 Task: Create a due date automation trigger when advanced on, 2 hours before a card is due add fields with custom field "Resume" set to a date more than 1 working days ago.
Action: Mouse moved to (916, 79)
Screenshot: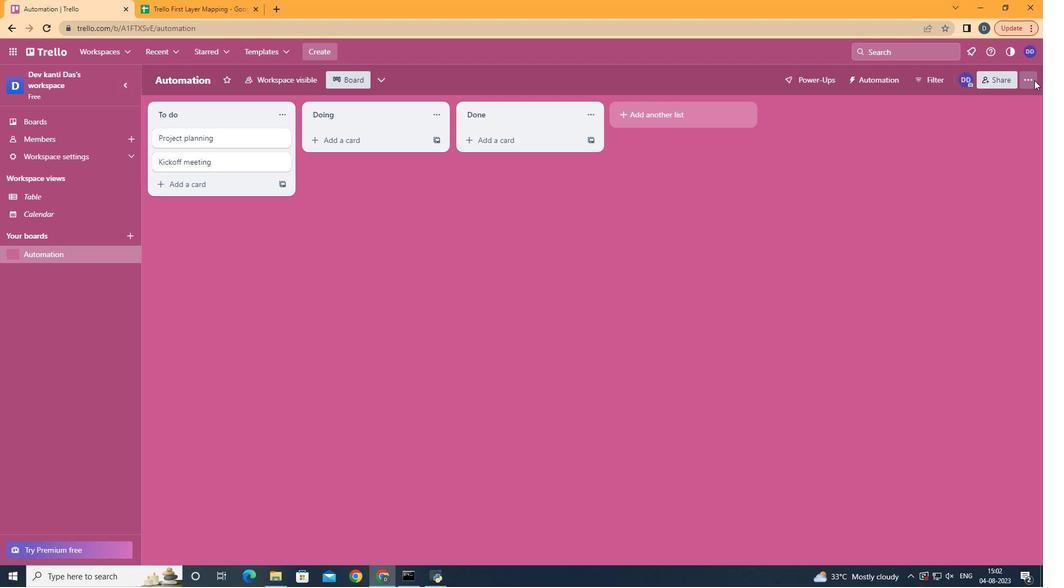 
Action: Mouse pressed left at (916, 79)
Screenshot: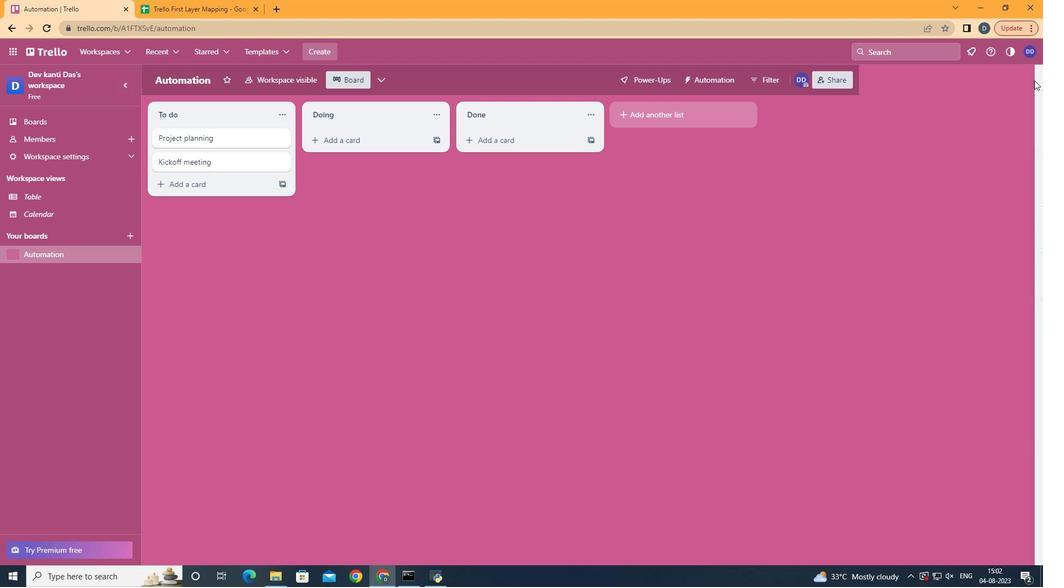 
Action: Mouse moved to (857, 233)
Screenshot: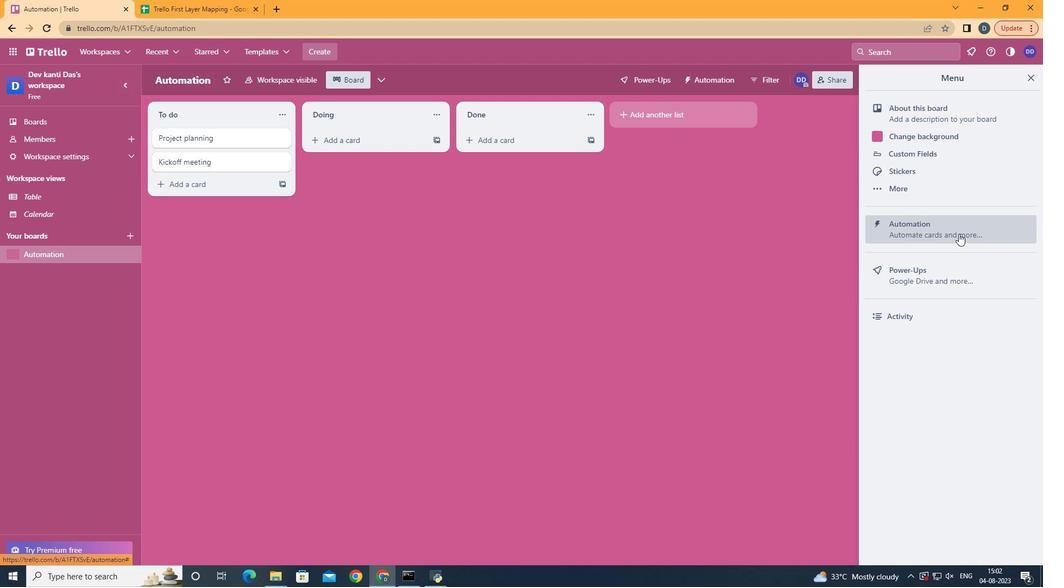 
Action: Mouse pressed left at (857, 233)
Screenshot: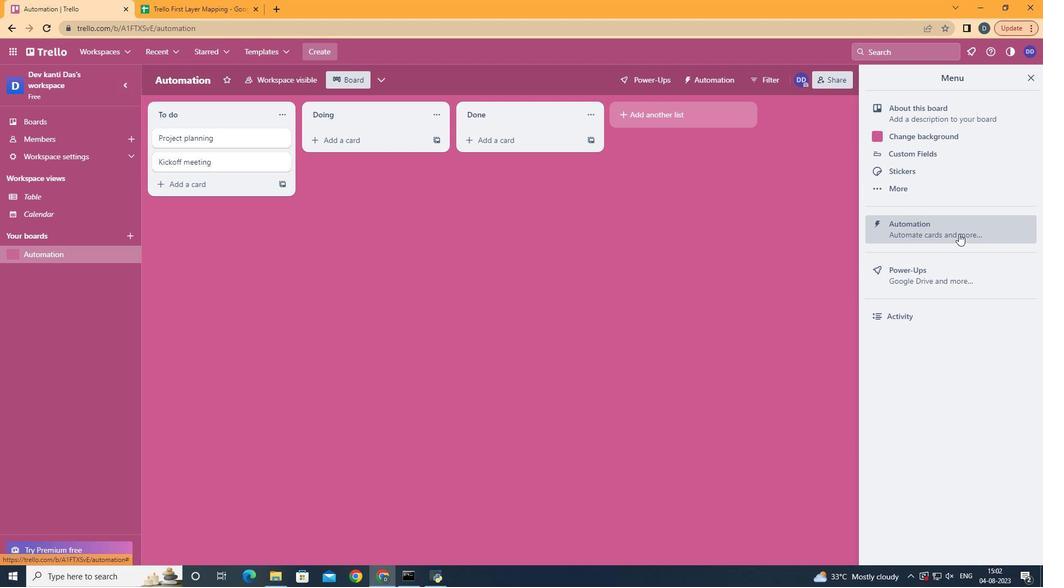 
Action: Mouse moved to (279, 216)
Screenshot: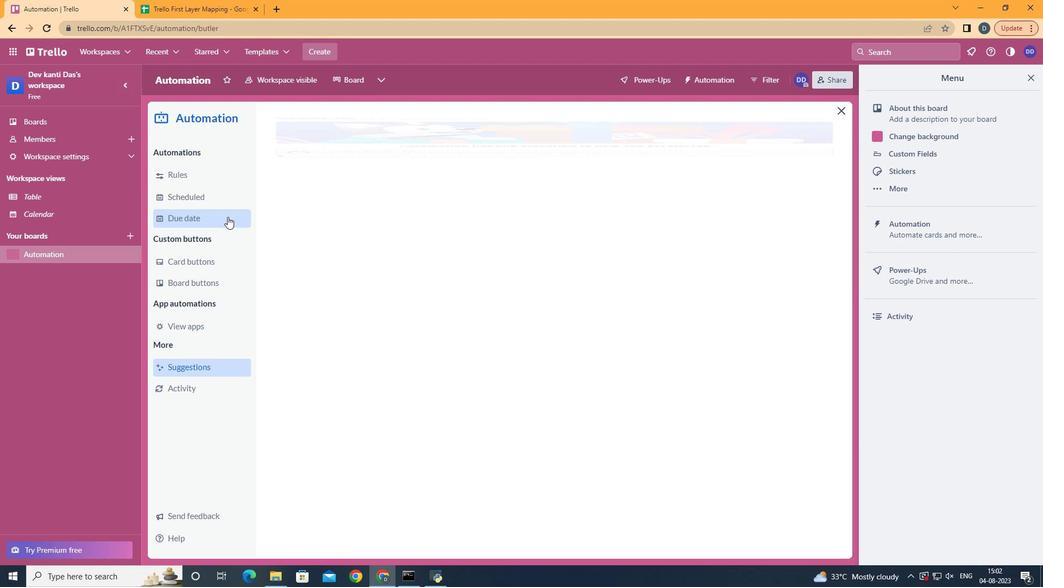 
Action: Mouse pressed left at (279, 216)
Screenshot: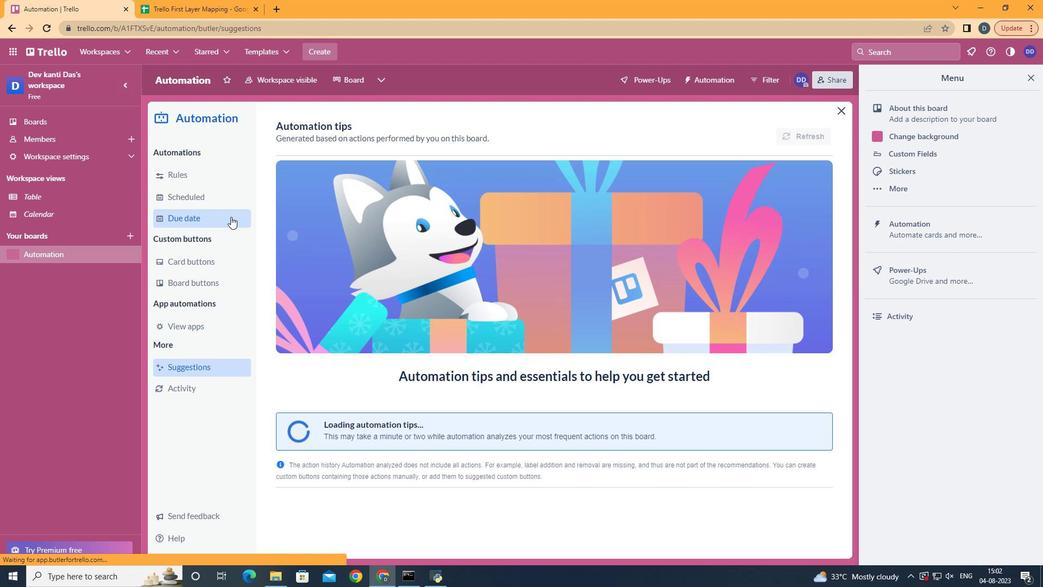 
Action: Mouse moved to (684, 131)
Screenshot: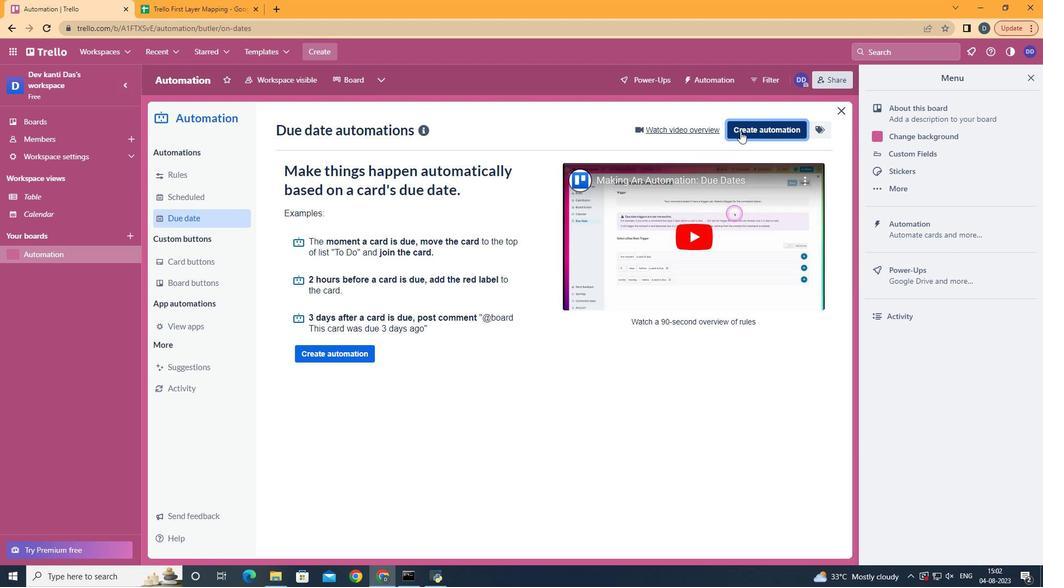 
Action: Mouse pressed left at (684, 131)
Screenshot: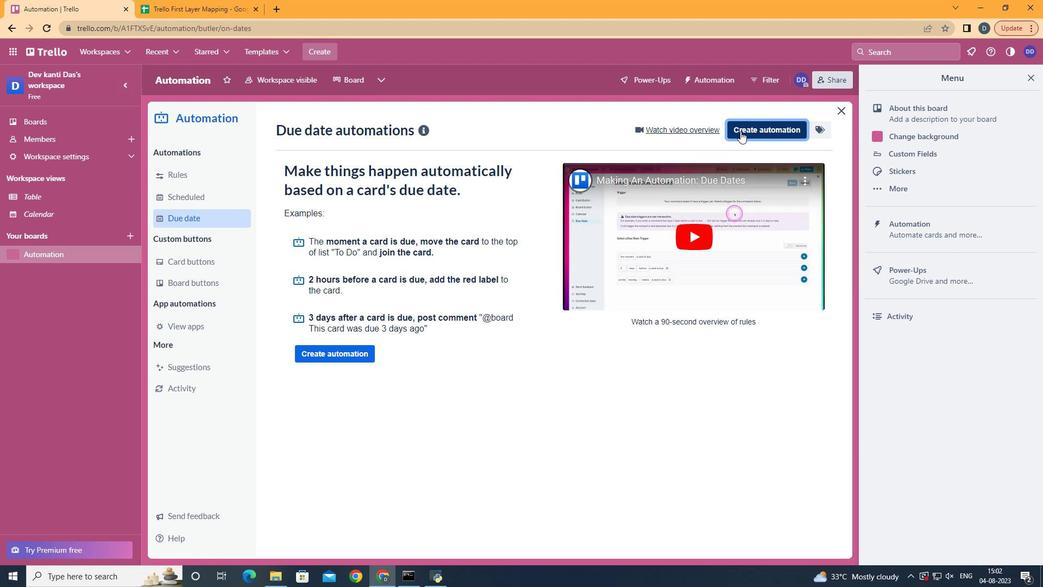 
Action: Mouse moved to (541, 238)
Screenshot: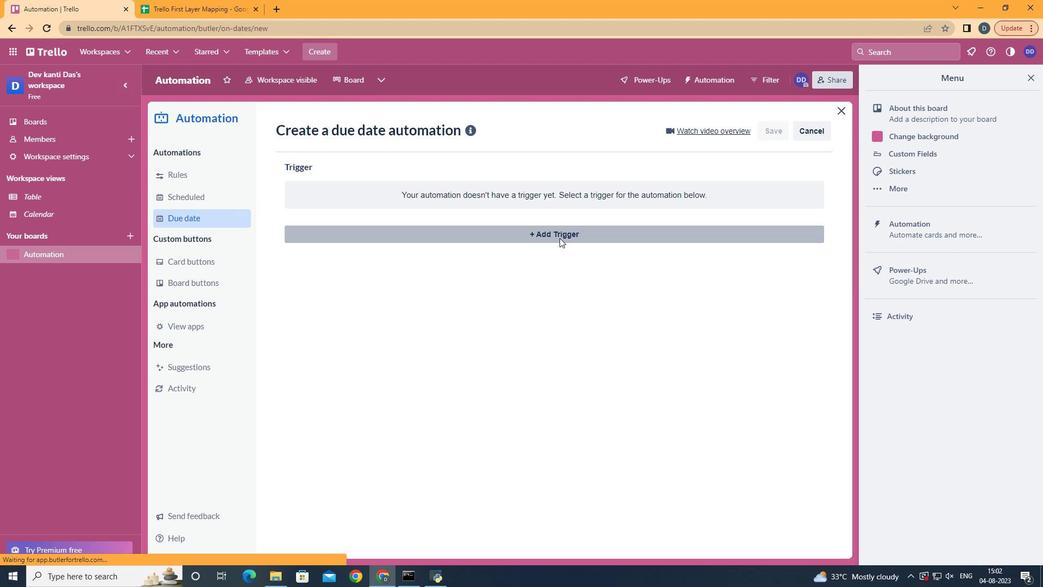 
Action: Mouse pressed left at (541, 238)
Screenshot: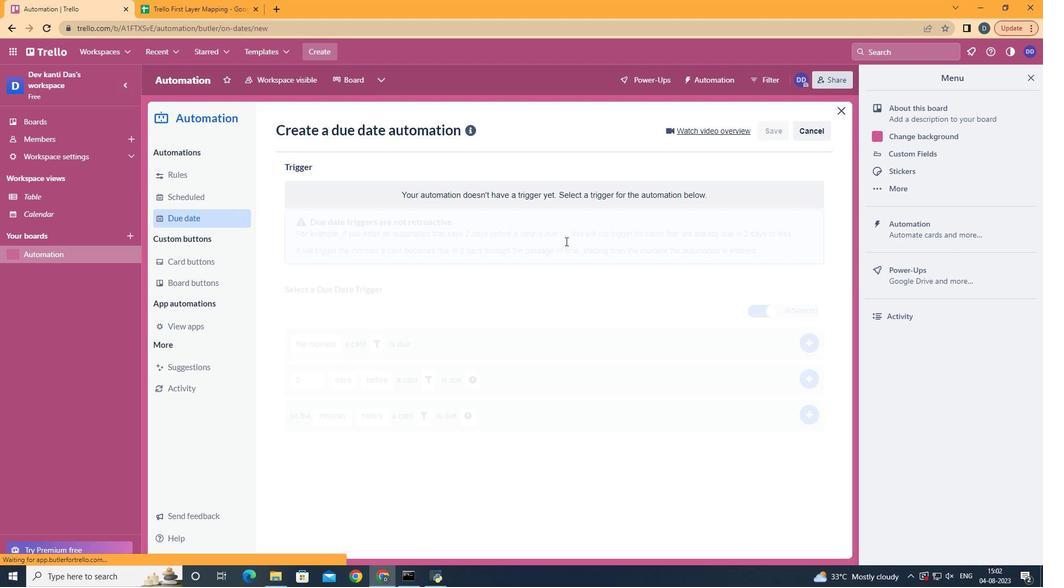 
Action: Mouse moved to (383, 470)
Screenshot: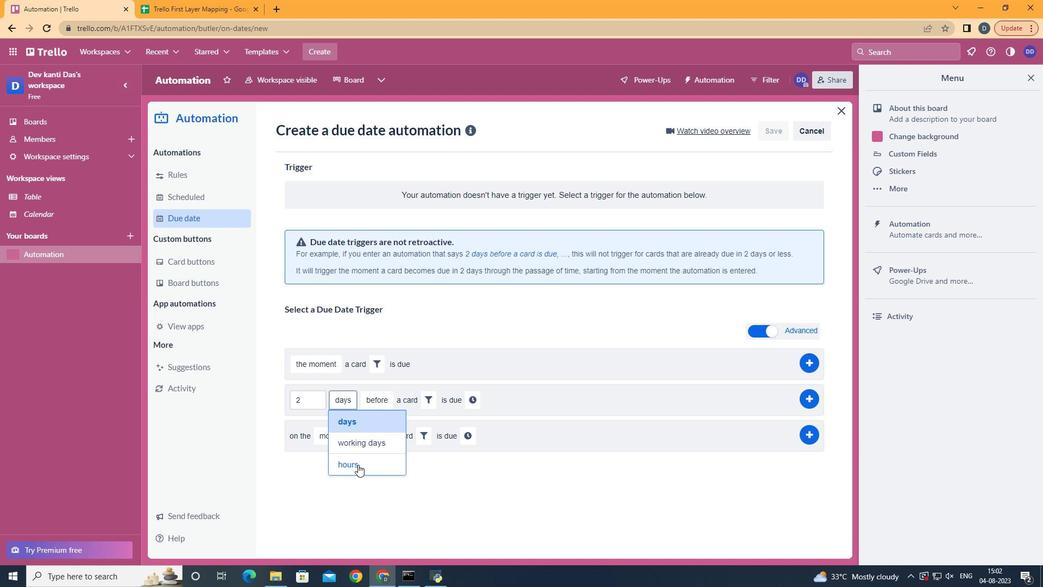 
Action: Mouse pressed left at (383, 470)
Screenshot: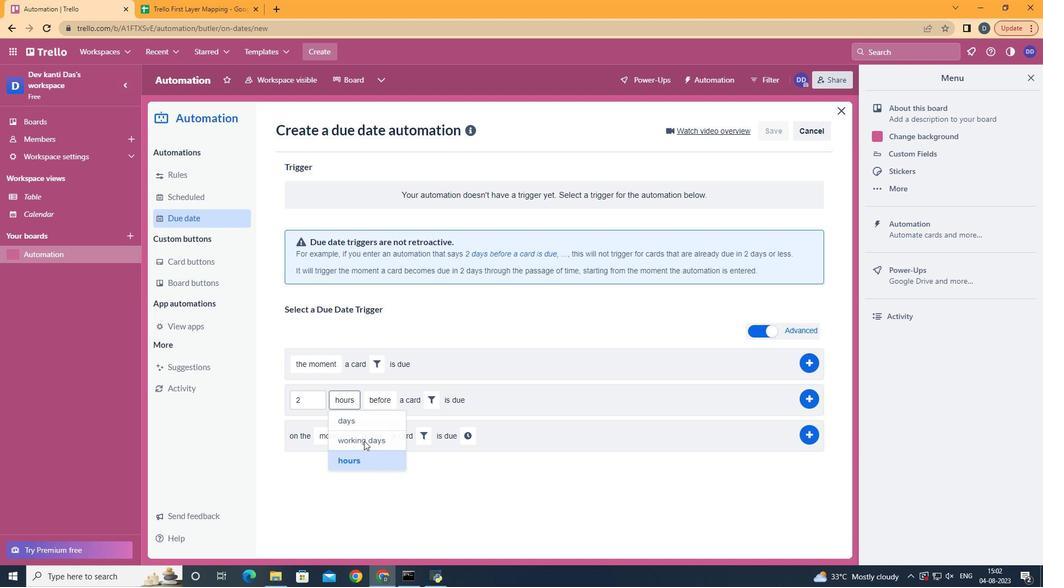 
Action: Mouse moved to (406, 422)
Screenshot: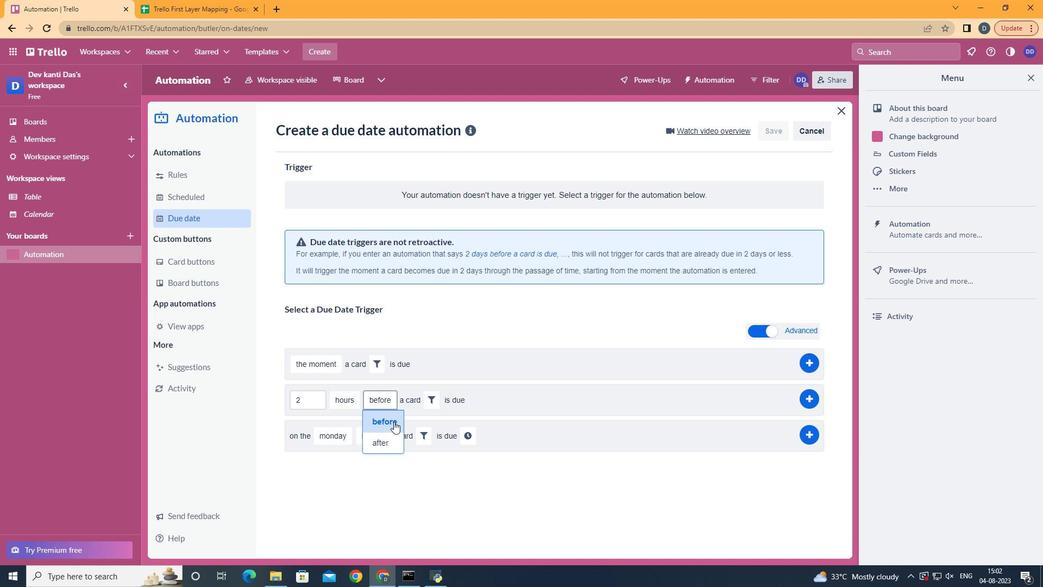 
Action: Mouse pressed left at (406, 422)
Screenshot: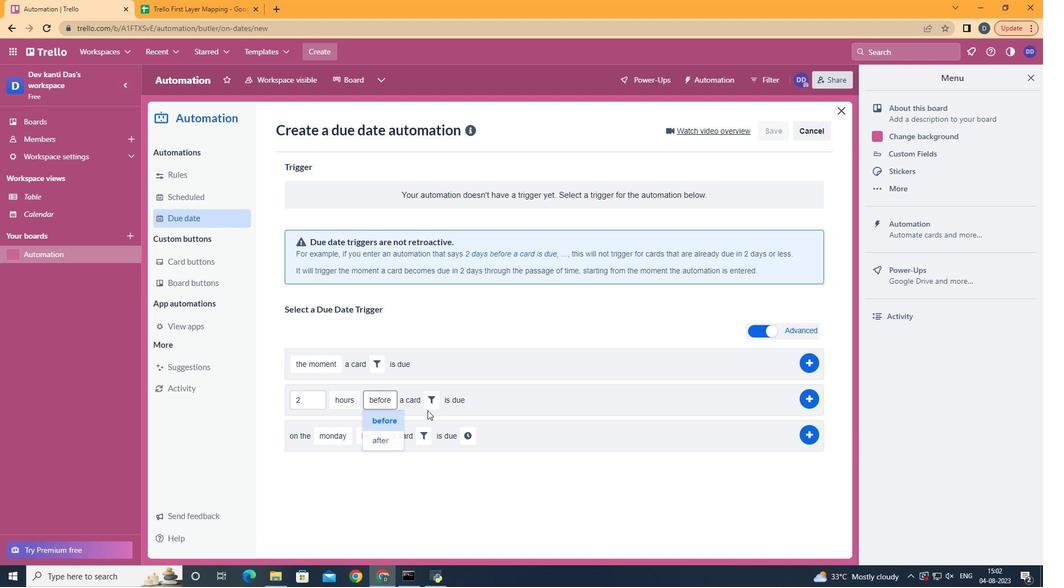 
Action: Mouse moved to (440, 404)
Screenshot: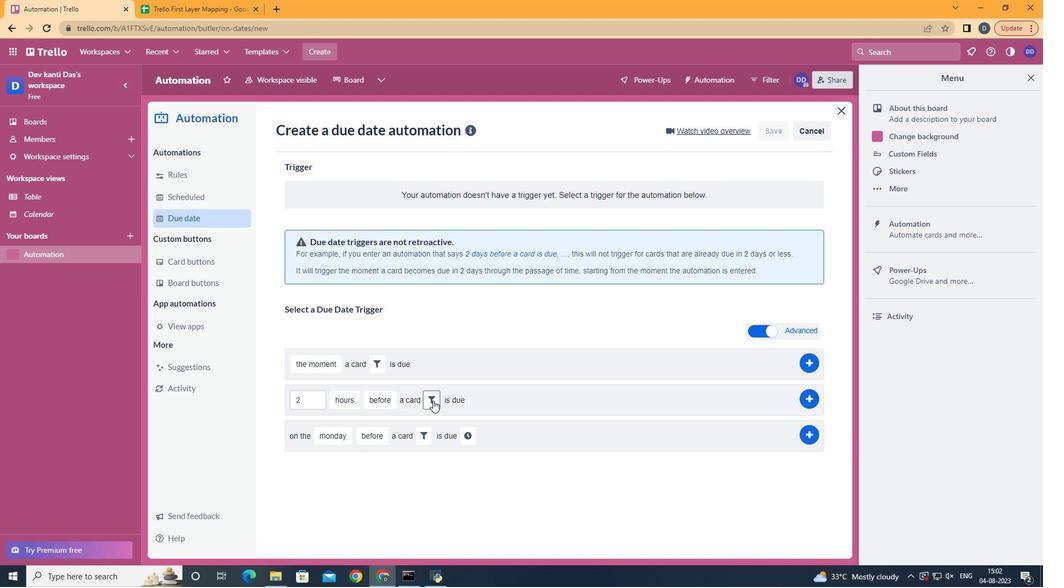 
Action: Mouse pressed left at (440, 404)
Screenshot: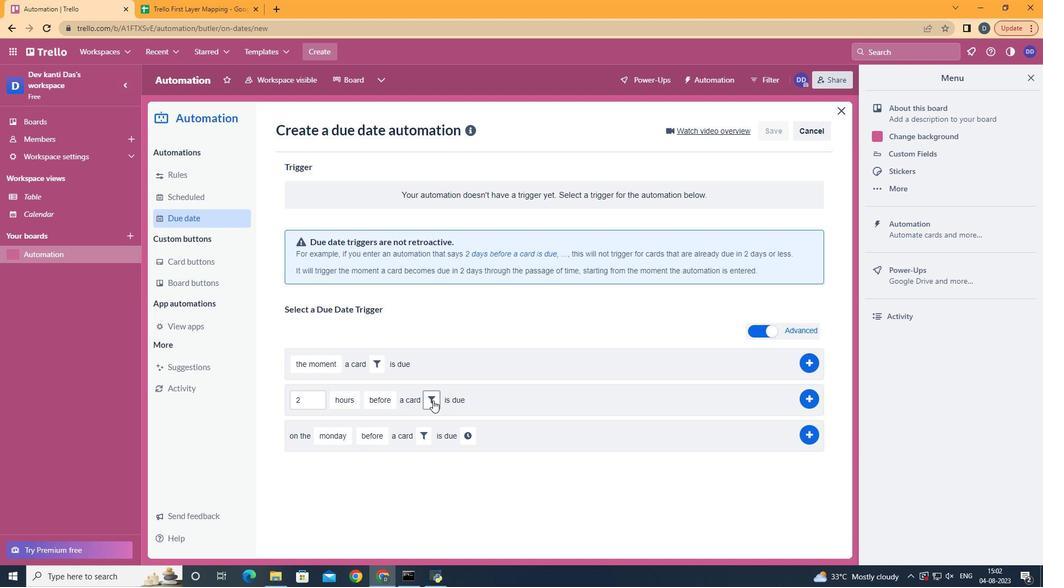 
Action: Mouse moved to (565, 445)
Screenshot: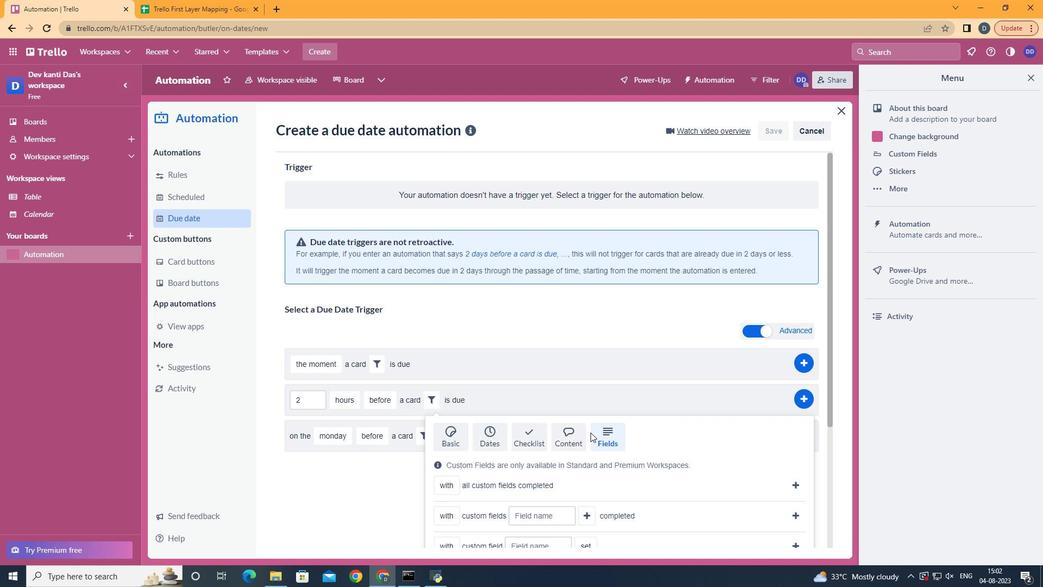 
Action: Mouse pressed left at (565, 445)
Screenshot: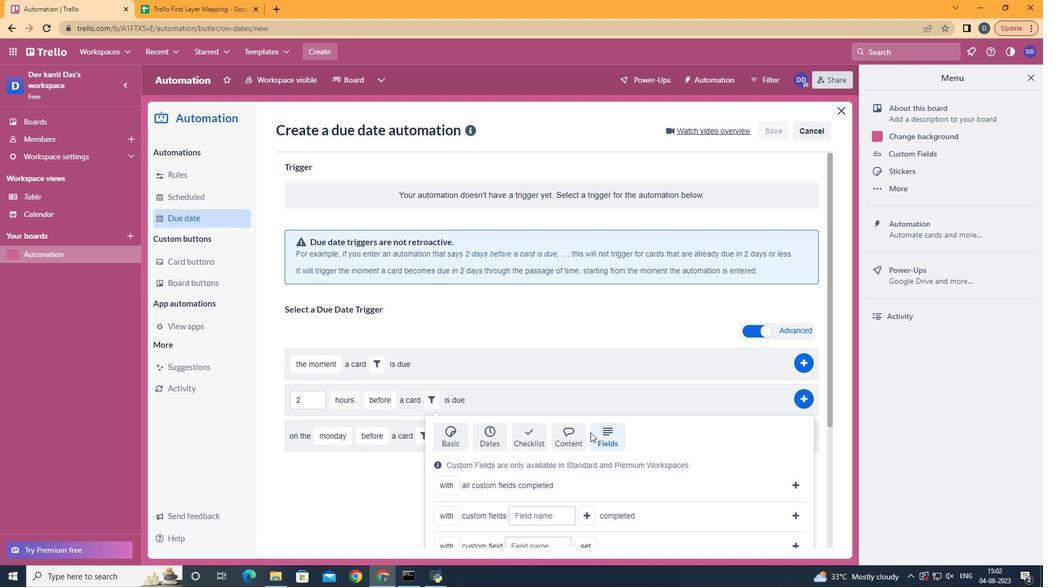 
Action: Mouse moved to (565, 433)
Screenshot: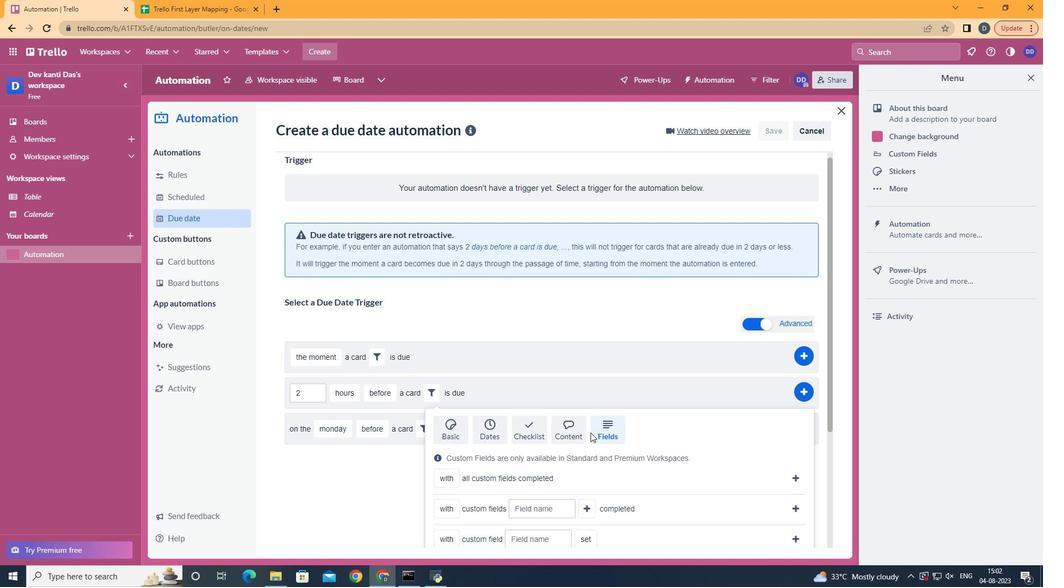 
Action: Mouse scrolled (565, 432) with delta (0, 0)
Screenshot: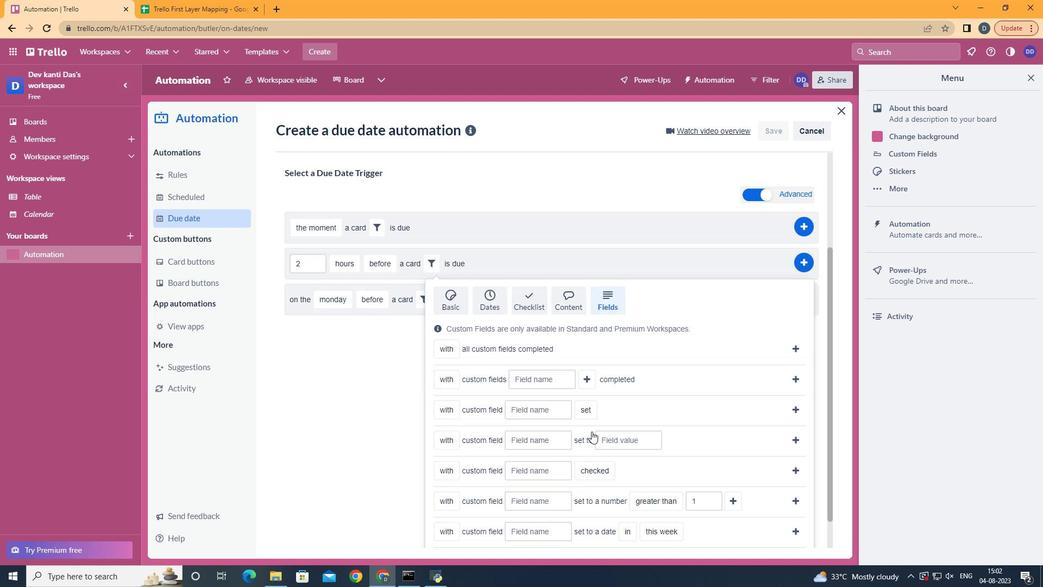
Action: Mouse scrolled (565, 432) with delta (0, 0)
Screenshot: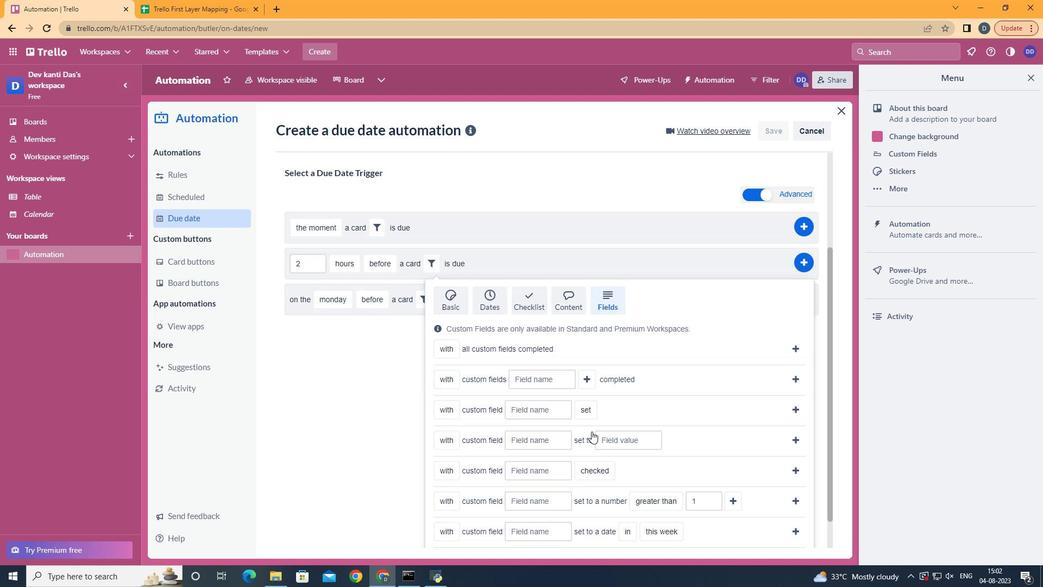 
Action: Mouse scrolled (565, 432) with delta (0, 0)
Screenshot: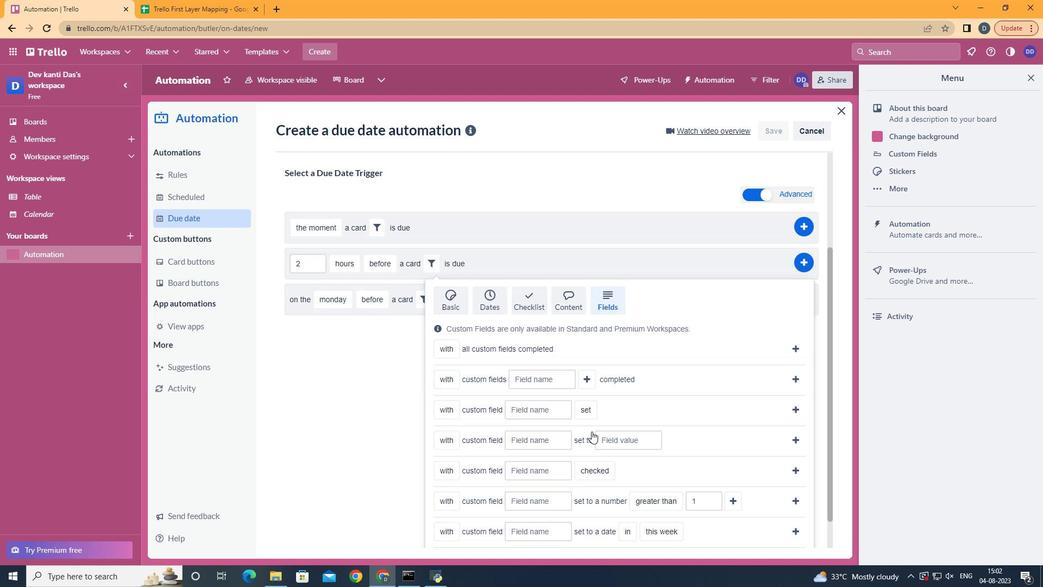 
Action: Mouse scrolled (565, 432) with delta (0, 0)
Screenshot: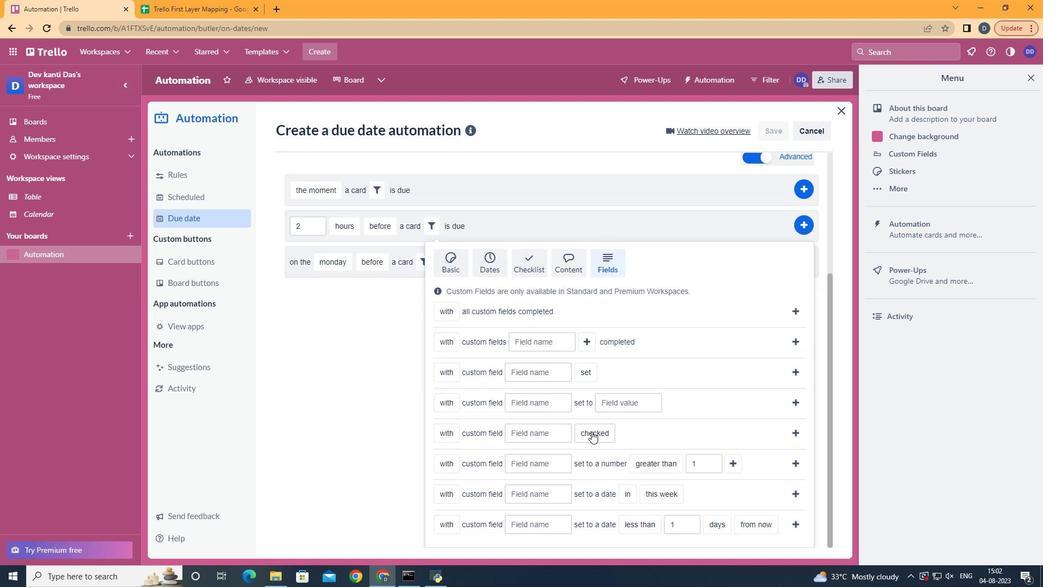 
Action: Mouse scrolled (565, 432) with delta (0, 0)
Screenshot: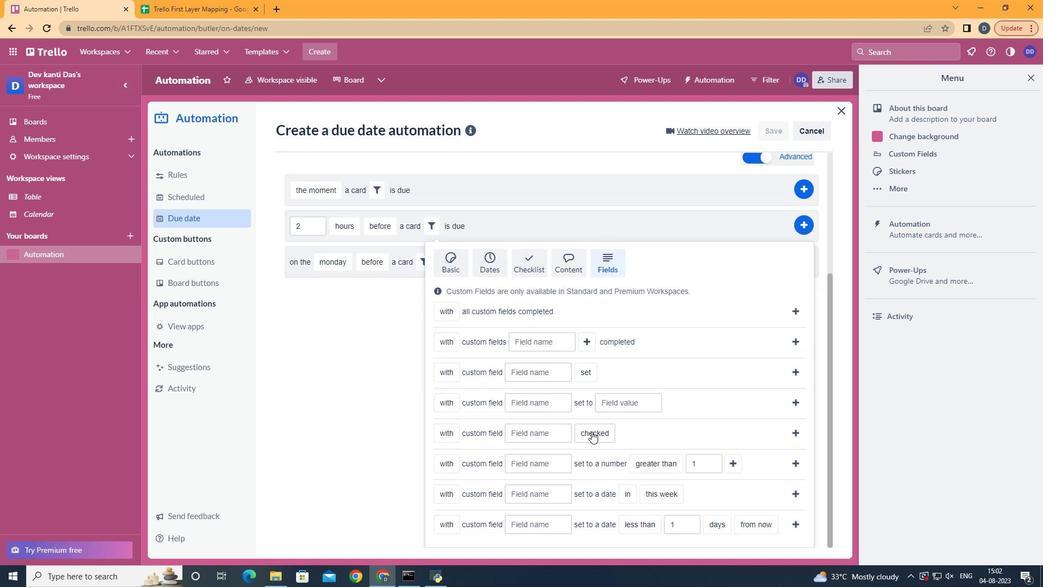
Action: Mouse moved to (463, 483)
Screenshot: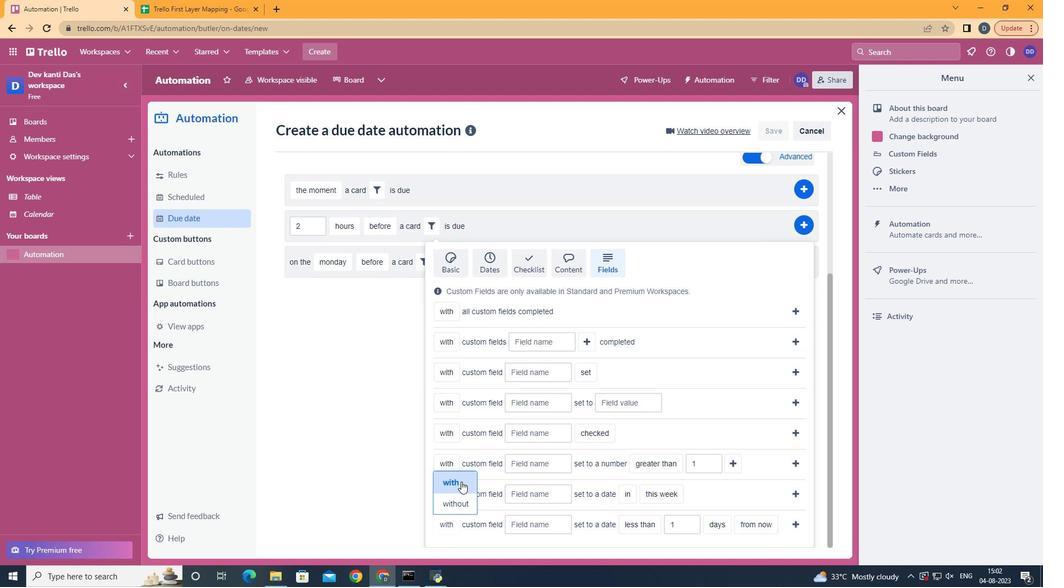 
Action: Mouse pressed left at (463, 483)
Screenshot: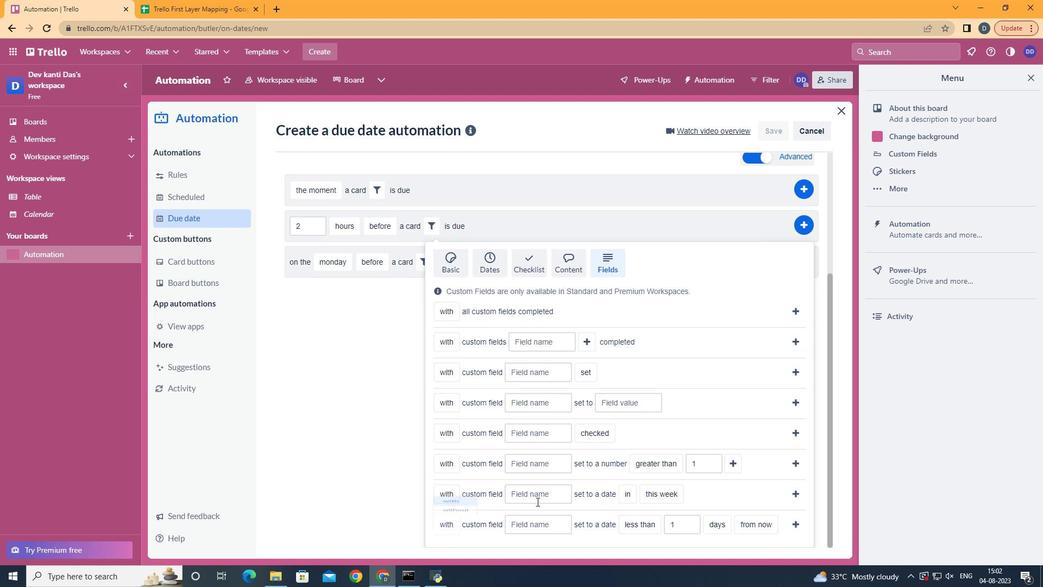
Action: Mouse moved to (533, 521)
Screenshot: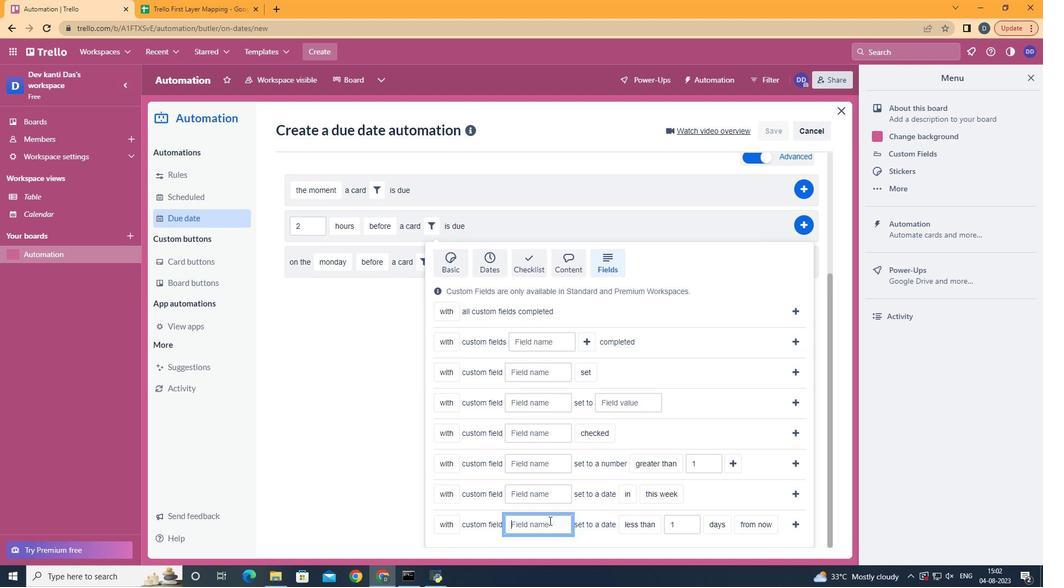 
Action: Mouse pressed left at (533, 521)
Screenshot: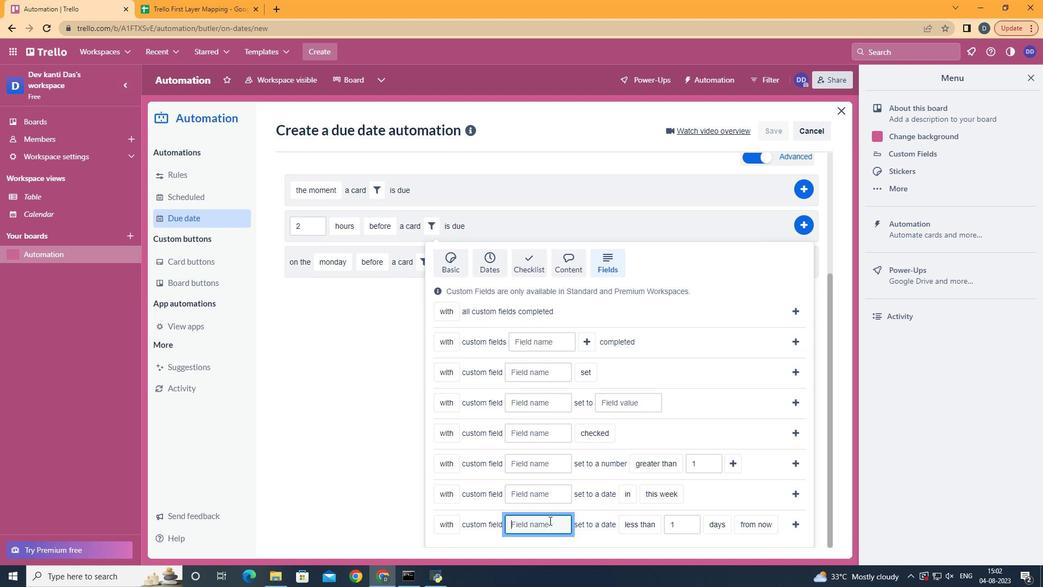 
Action: Key pressed <Key.shift>Resume
Screenshot: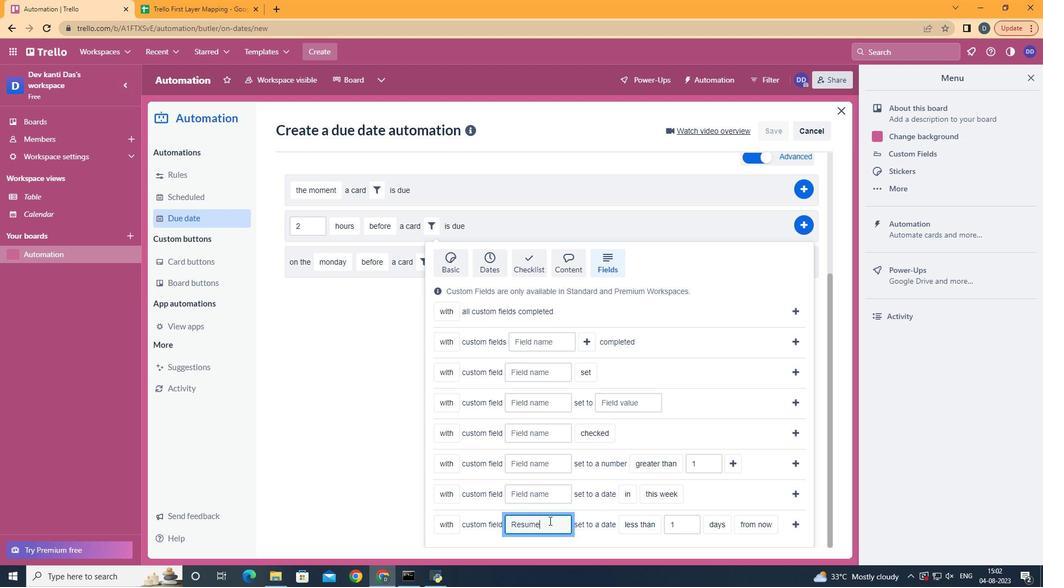 
Action: Mouse moved to (607, 484)
Screenshot: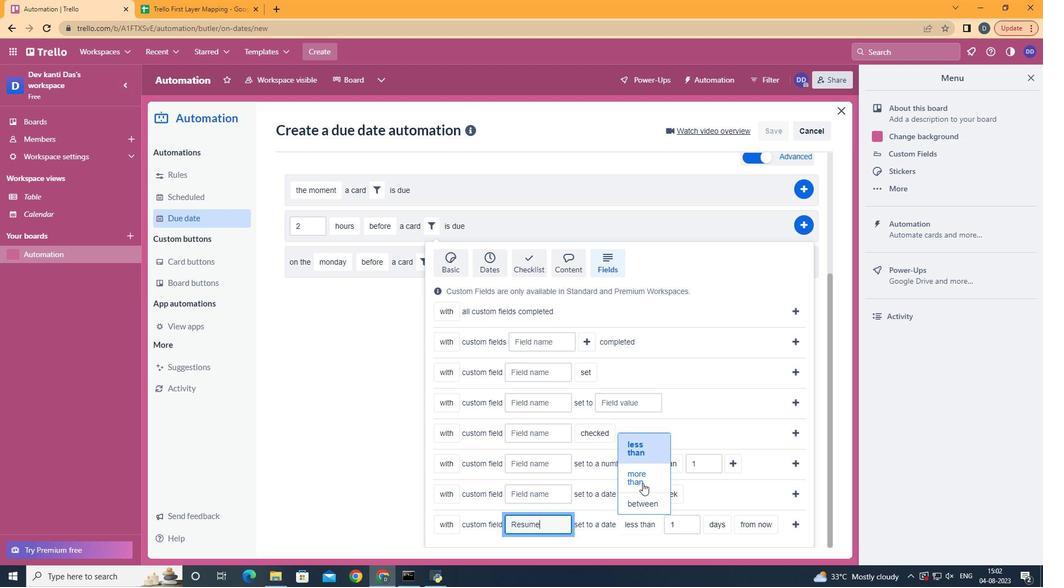 
Action: Mouse pressed left at (607, 484)
Screenshot: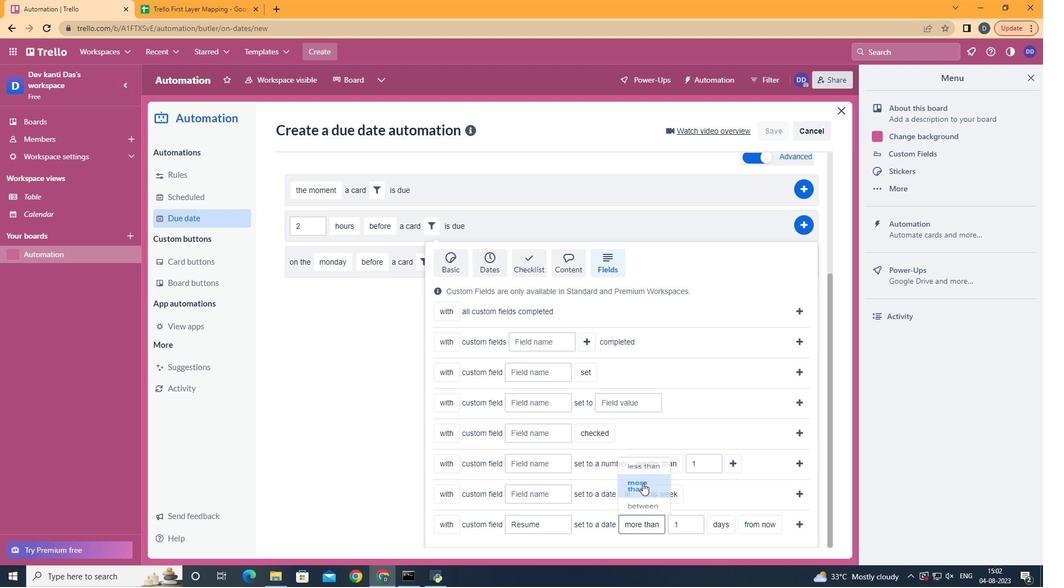 
Action: Mouse moved to (671, 505)
Screenshot: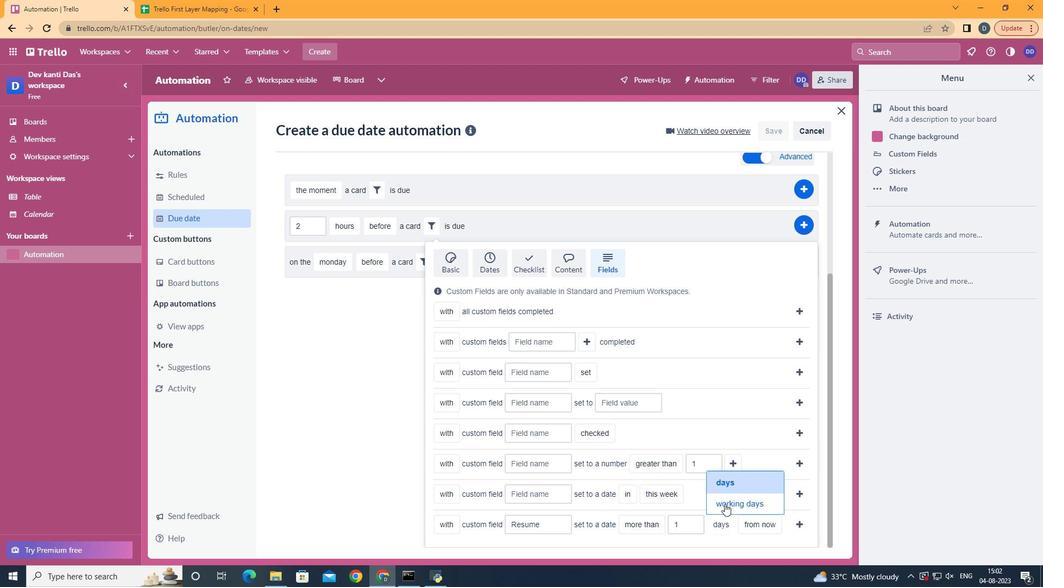 
Action: Mouse pressed left at (671, 505)
Screenshot: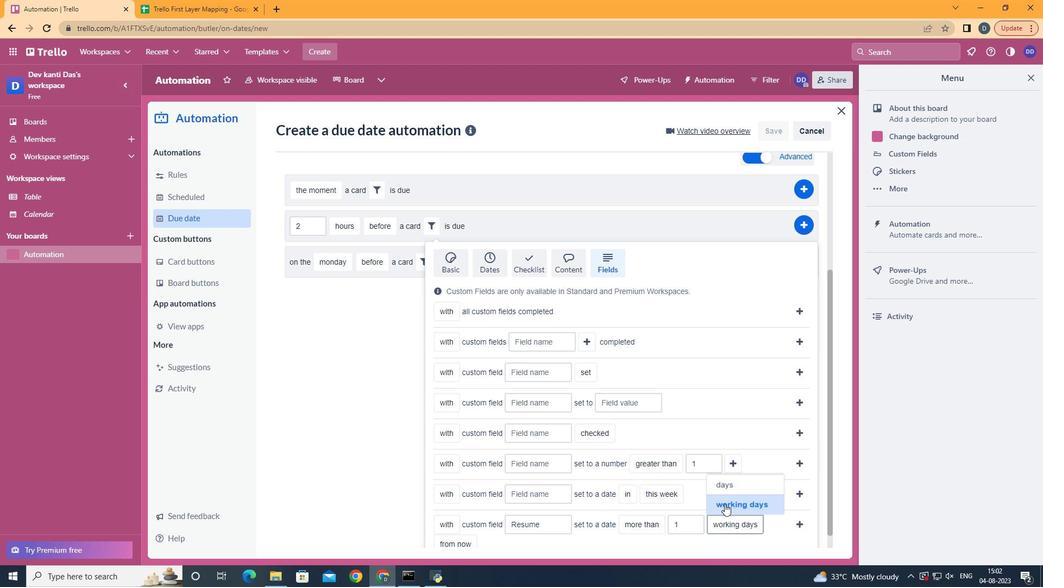 
Action: Mouse moved to (475, 523)
Screenshot: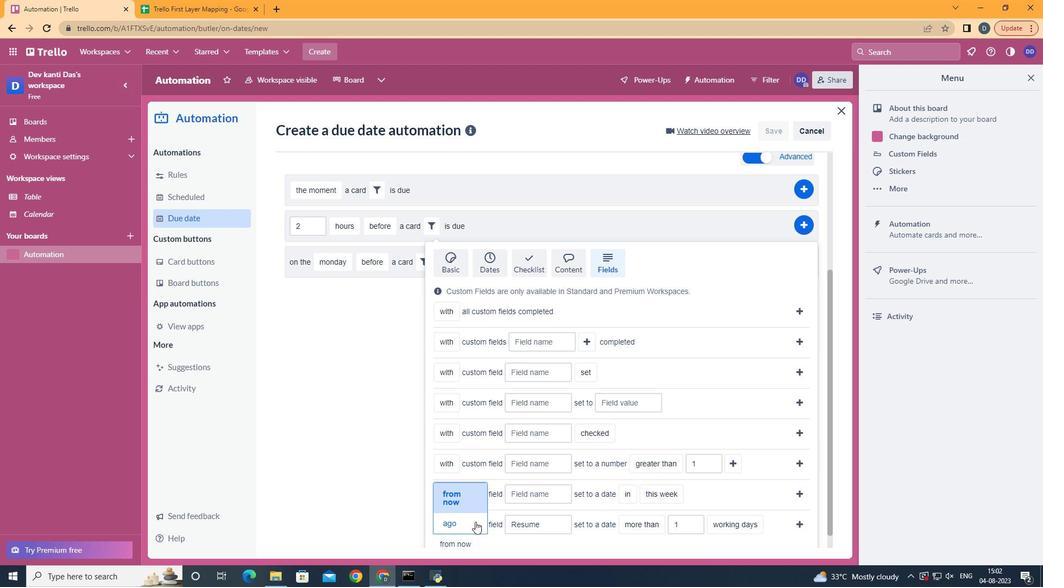 
Action: Mouse pressed left at (475, 523)
Screenshot: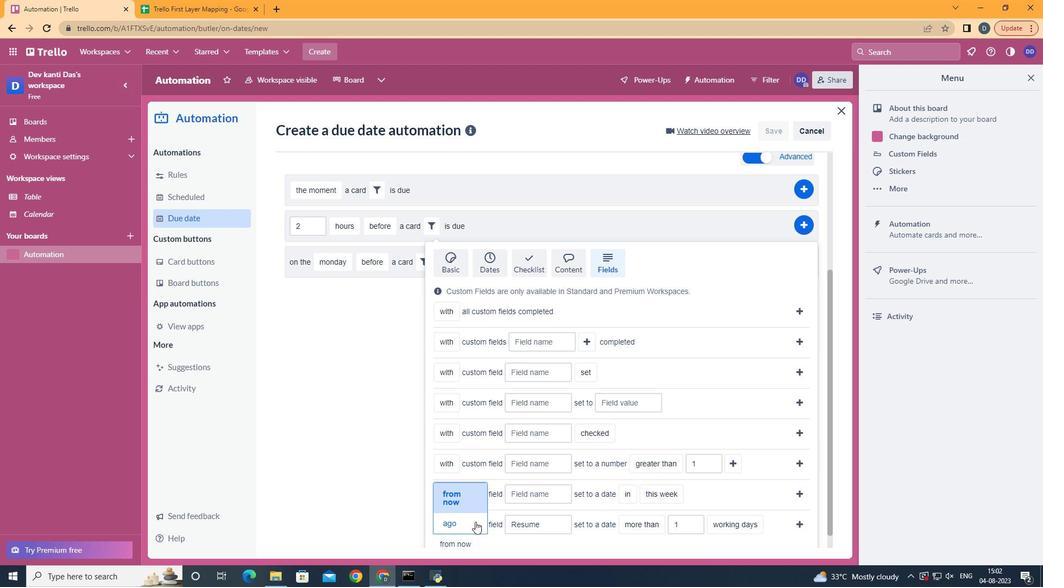 
Action: Mouse moved to (729, 525)
Screenshot: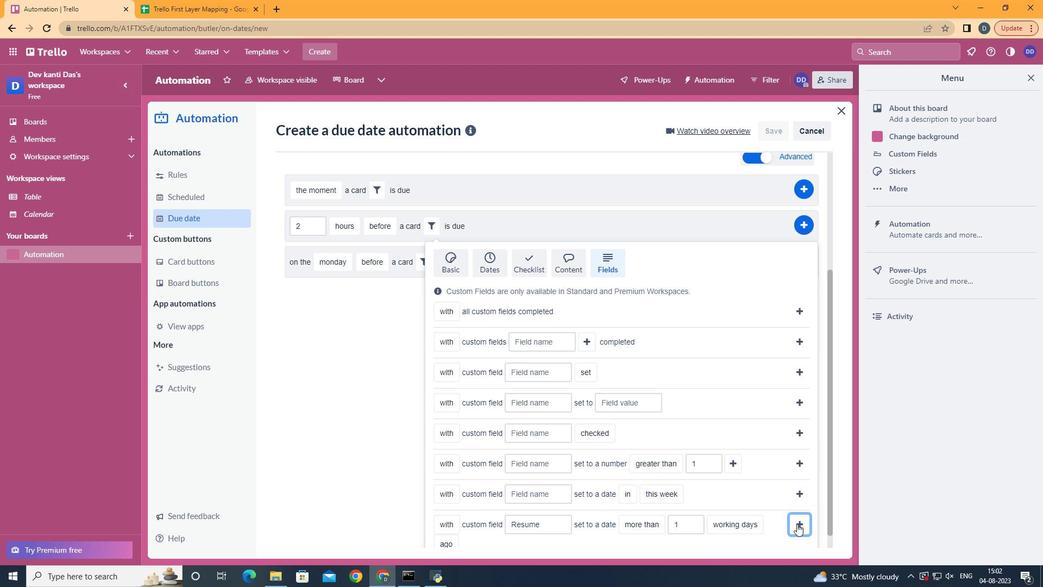 
Action: Mouse pressed left at (729, 525)
Screenshot: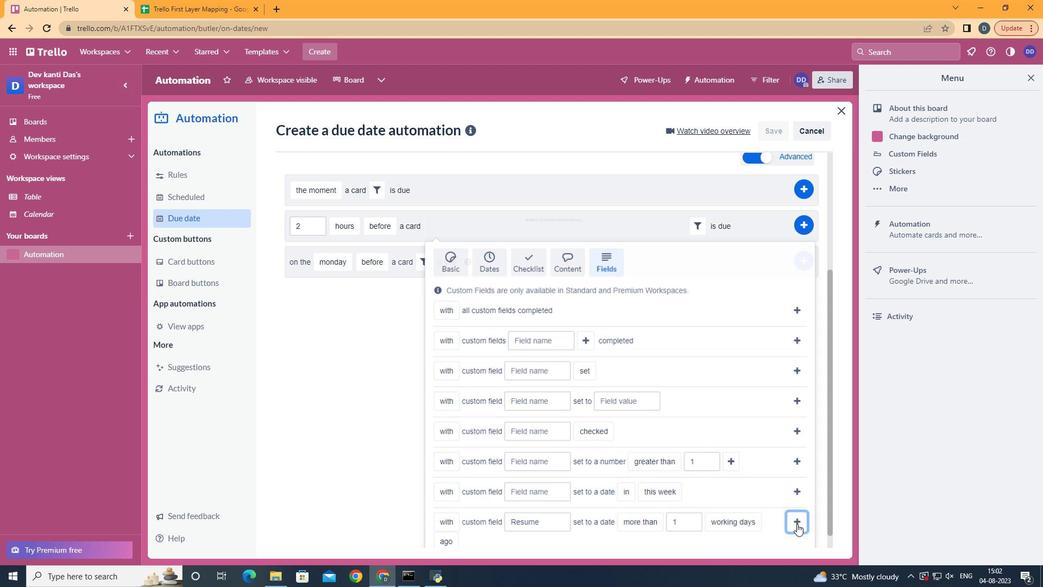 
Action: Mouse moved to (736, 393)
Screenshot: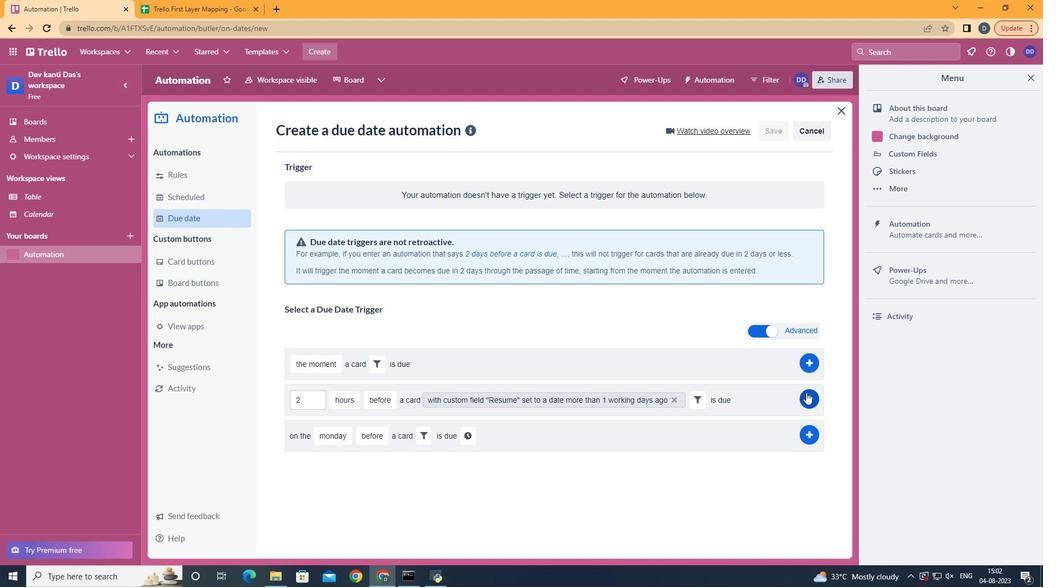 
Action: Mouse pressed left at (736, 393)
Screenshot: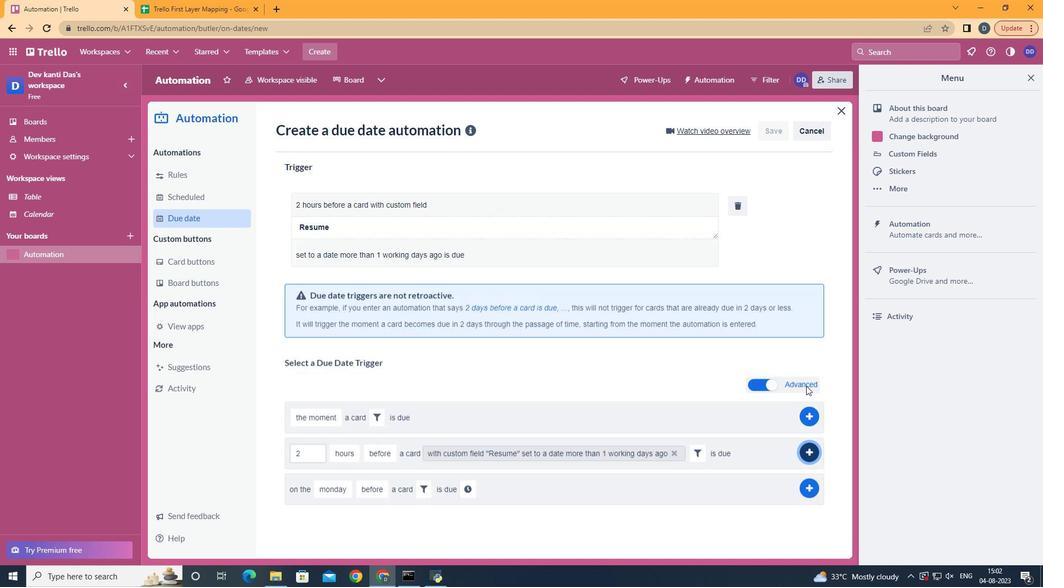 
Action: Mouse moved to (433, 196)
Screenshot: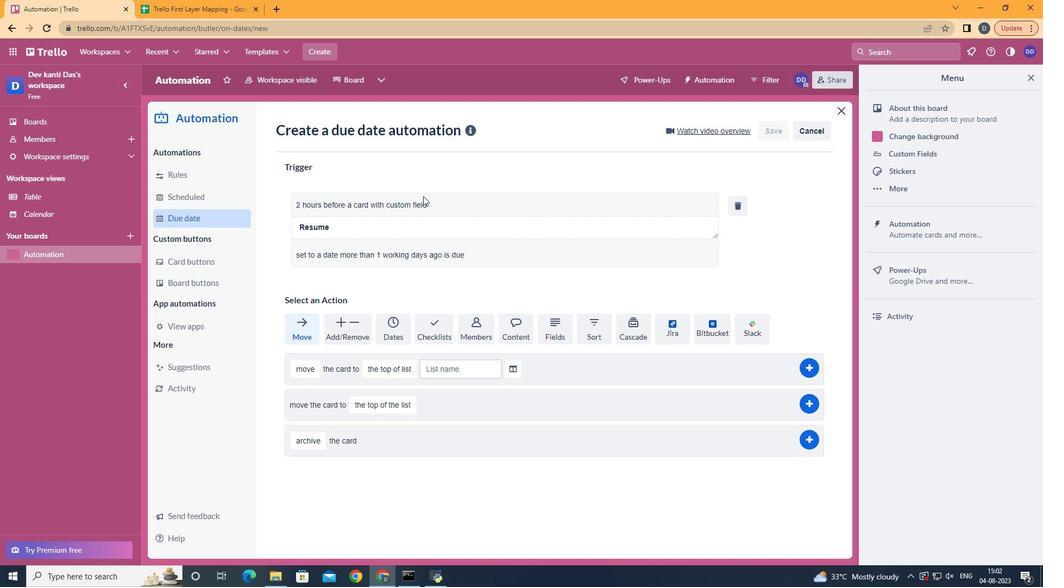 
